 Task: Select the hidden option in the menu bar visibility.
Action: Mouse moved to (52, 526)
Screenshot: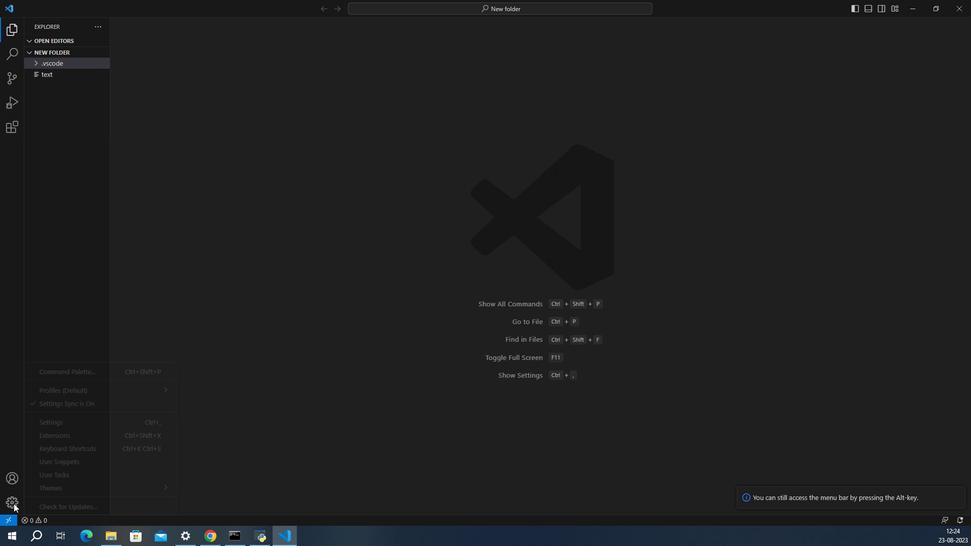 
Action: Mouse pressed left at (52, 526)
Screenshot: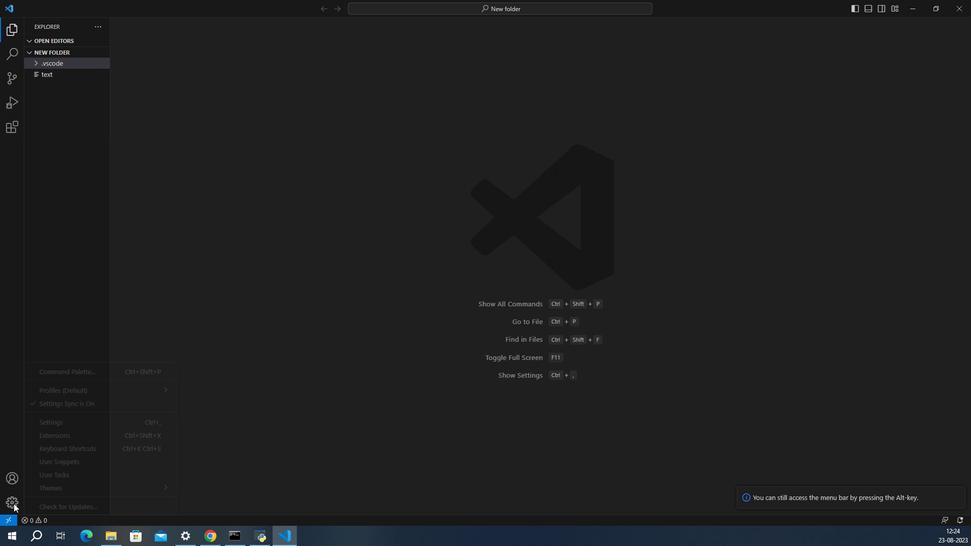 
Action: Mouse moved to (88, 433)
Screenshot: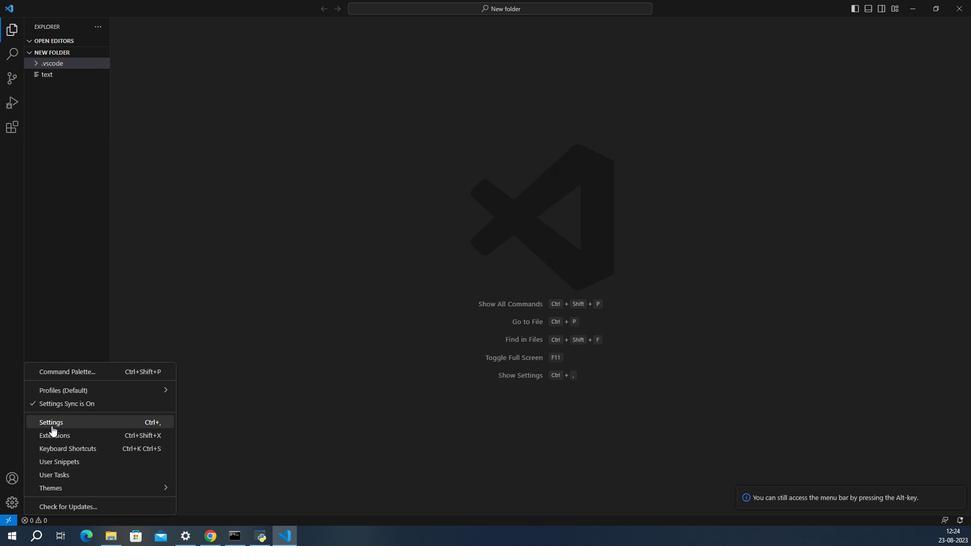 
Action: Mouse pressed left at (88, 433)
Screenshot: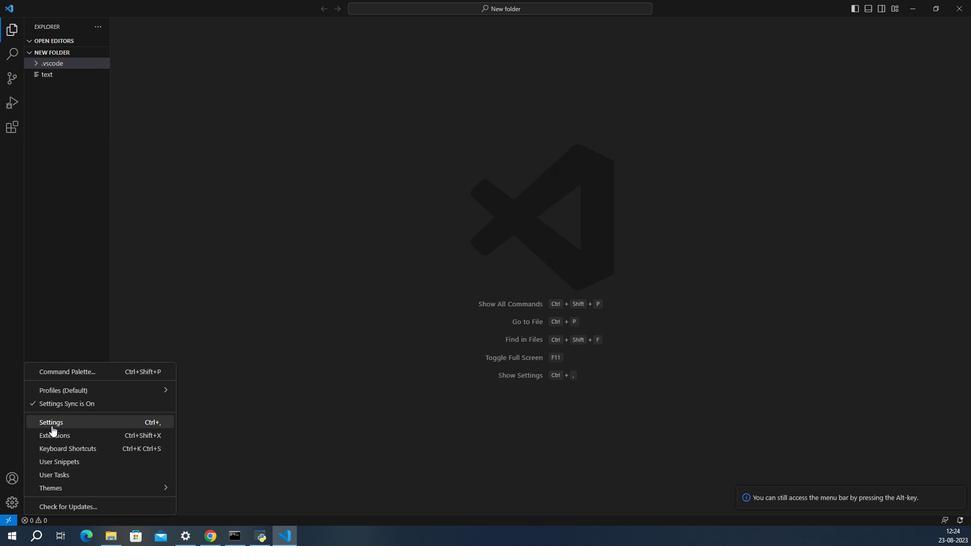 
Action: Mouse moved to (439, 396)
Screenshot: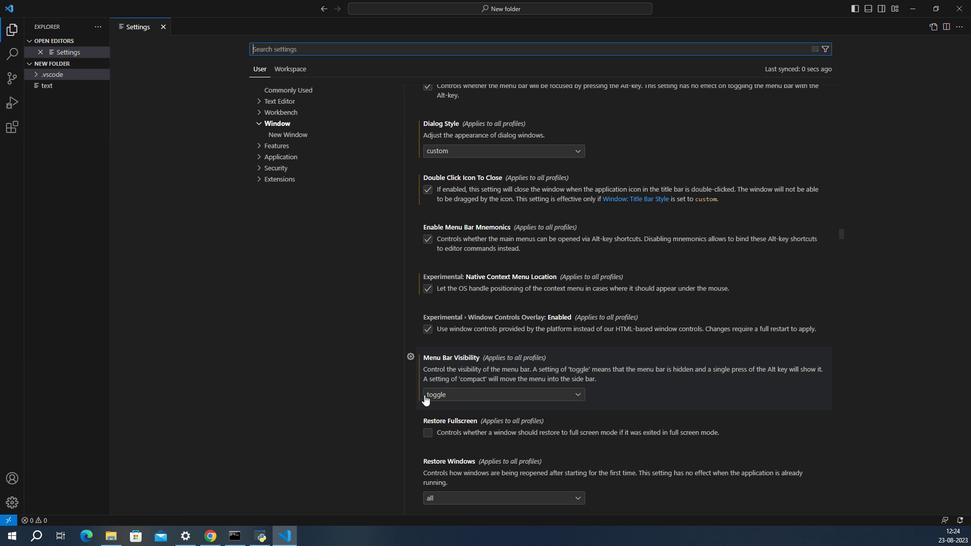 
Action: Mouse pressed left at (439, 396)
Screenshot: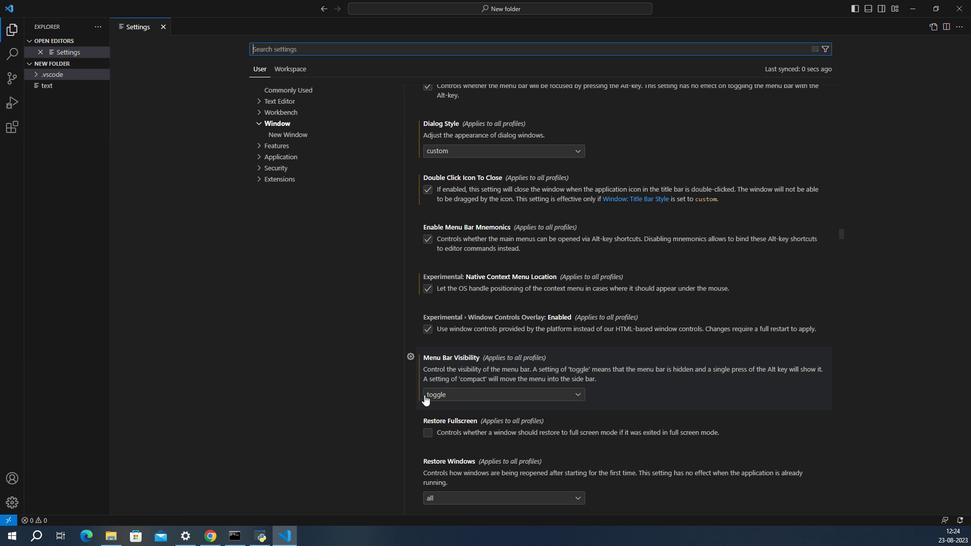 
Action: Mouse moved to (458, 455)
Screenshot: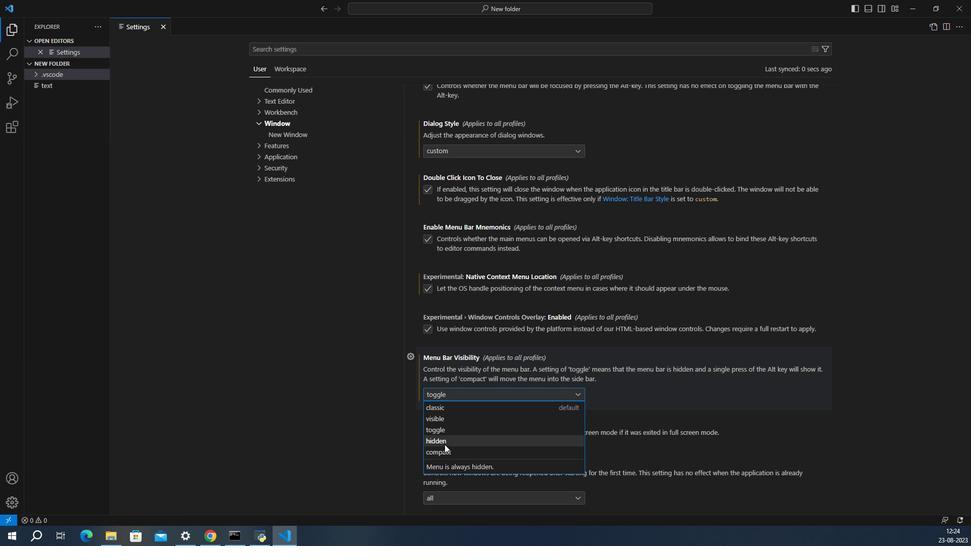 
Action: Mouse pressed left at (458, 455)
Screenshot: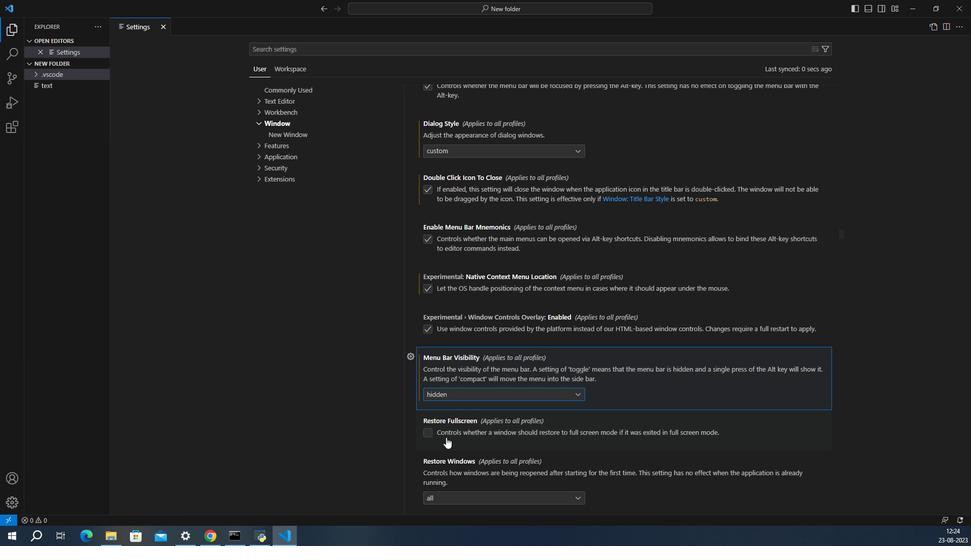
Action: Mouse moved to (456, 413)
Screenshot: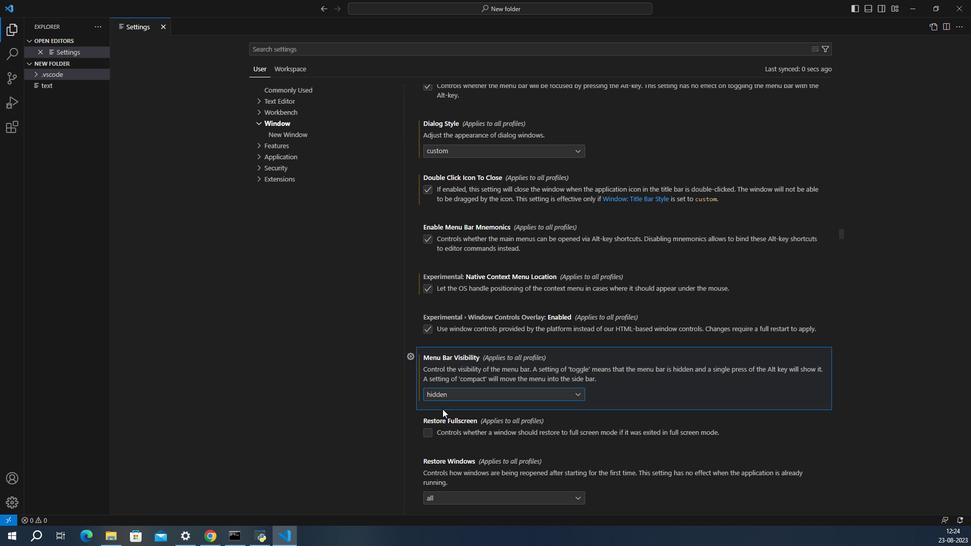 
